 Task: Sort by name.
Action: Mouse moved to (1229, 32)
Screenshot: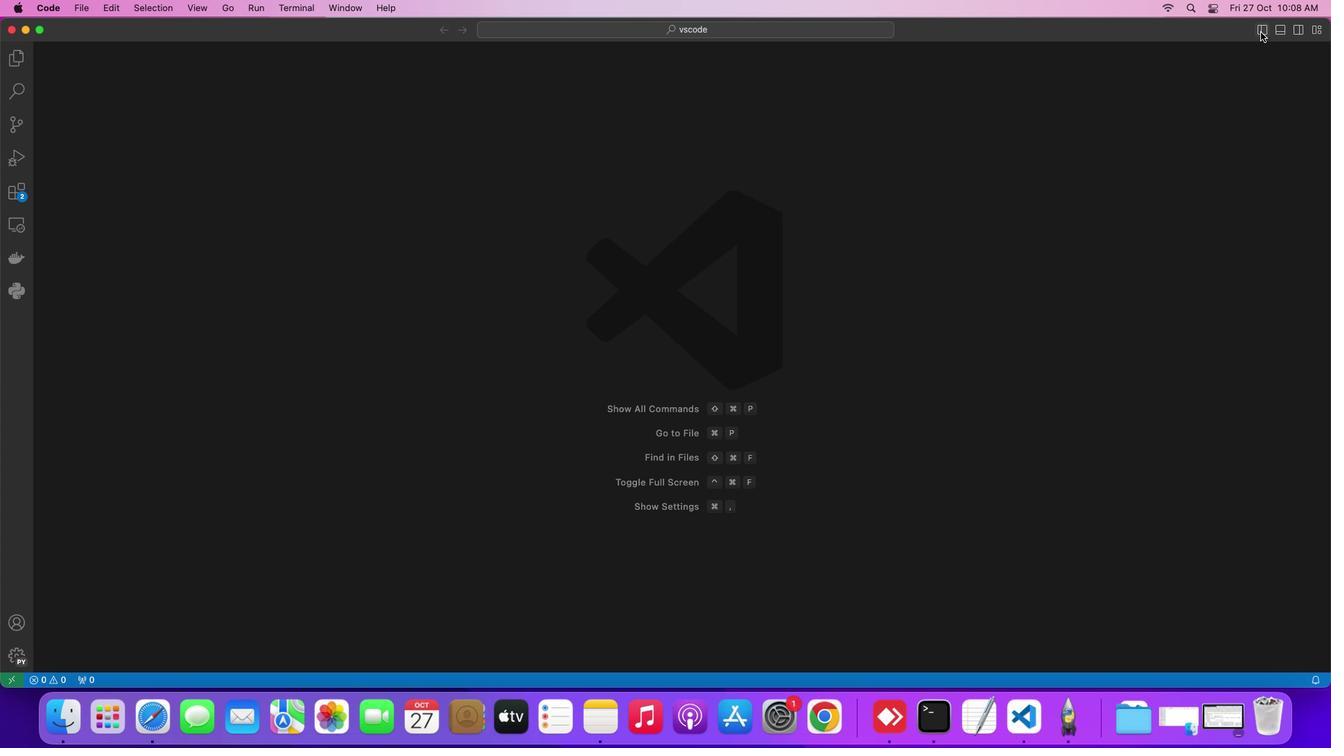 
Action: Mouse pressed left at (1229, 32)
Screenshot: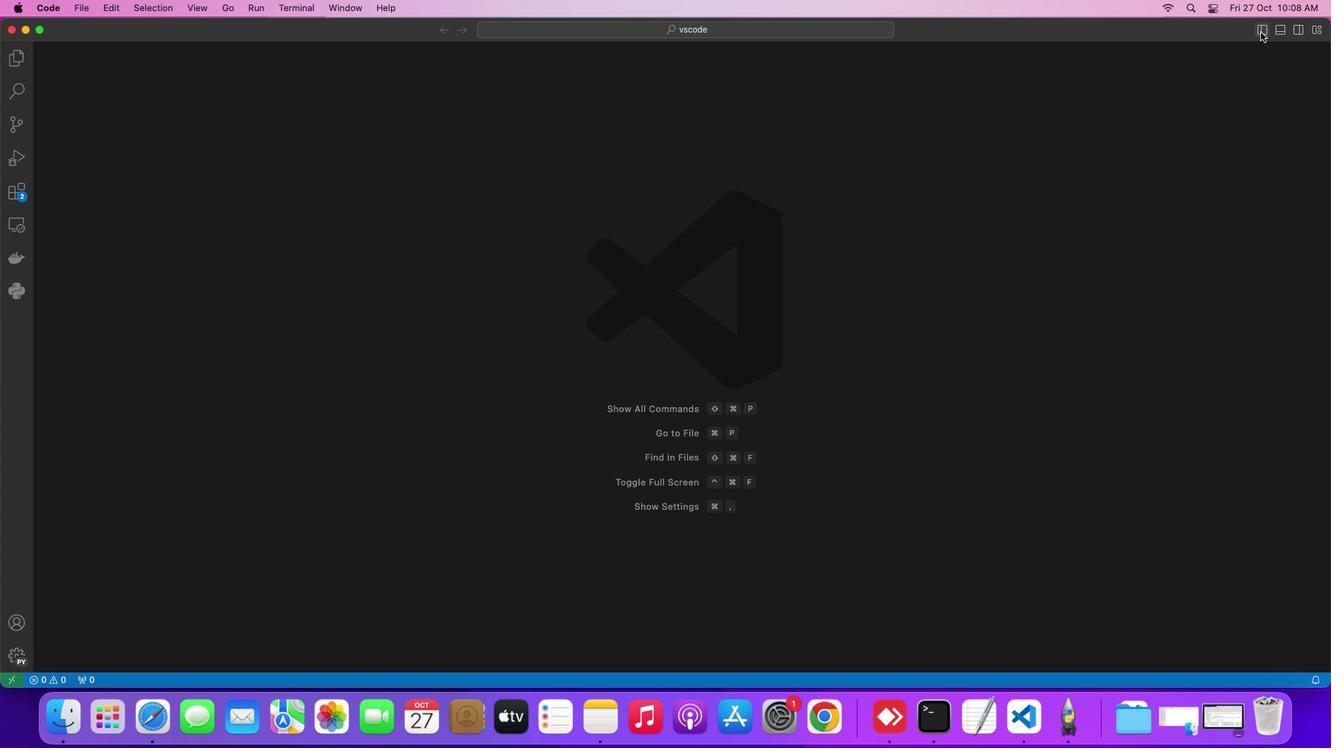 
Action: Mouse moved to (58, 108)
Screenshot: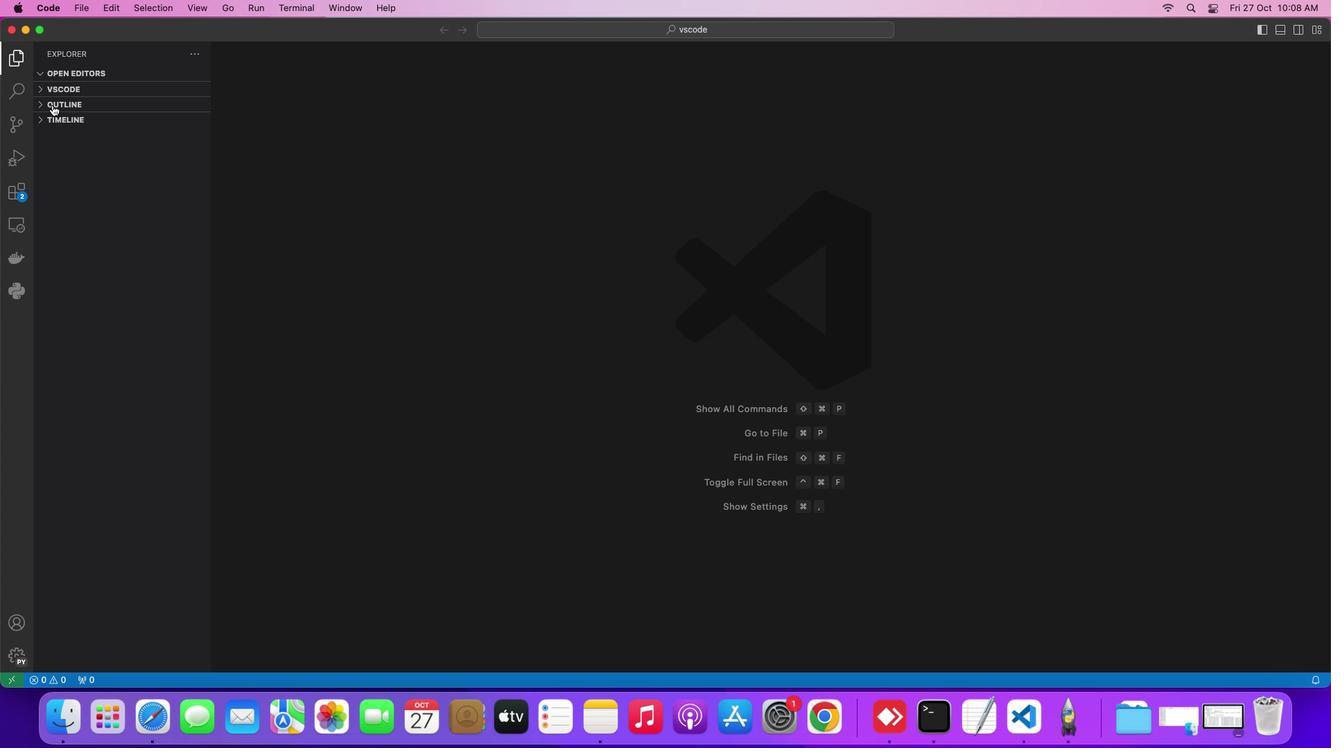 
Action: Mouse pressed left at (58, 108)
Screenshot: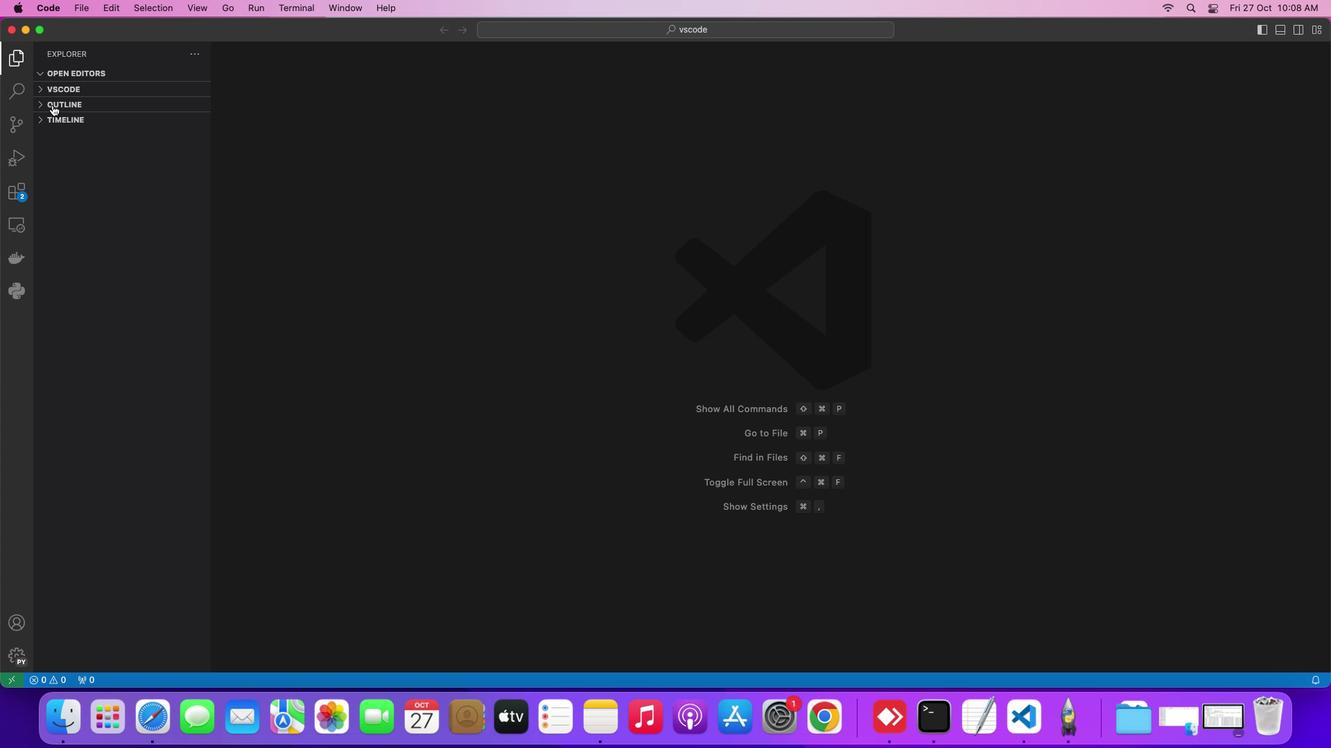 
Action: Mouse moved to (203, 112)
Screenshot: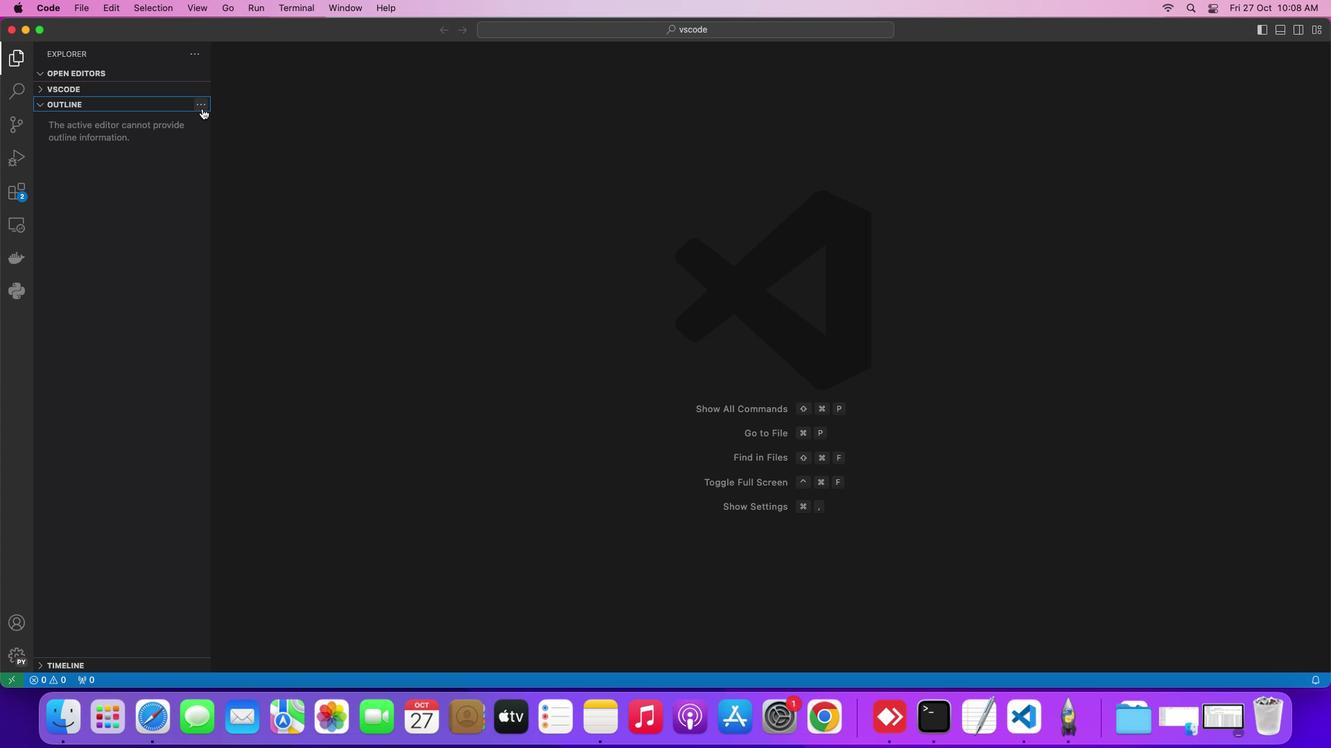 
Action: Mouse pressed left at (203, 112)
Screenshot: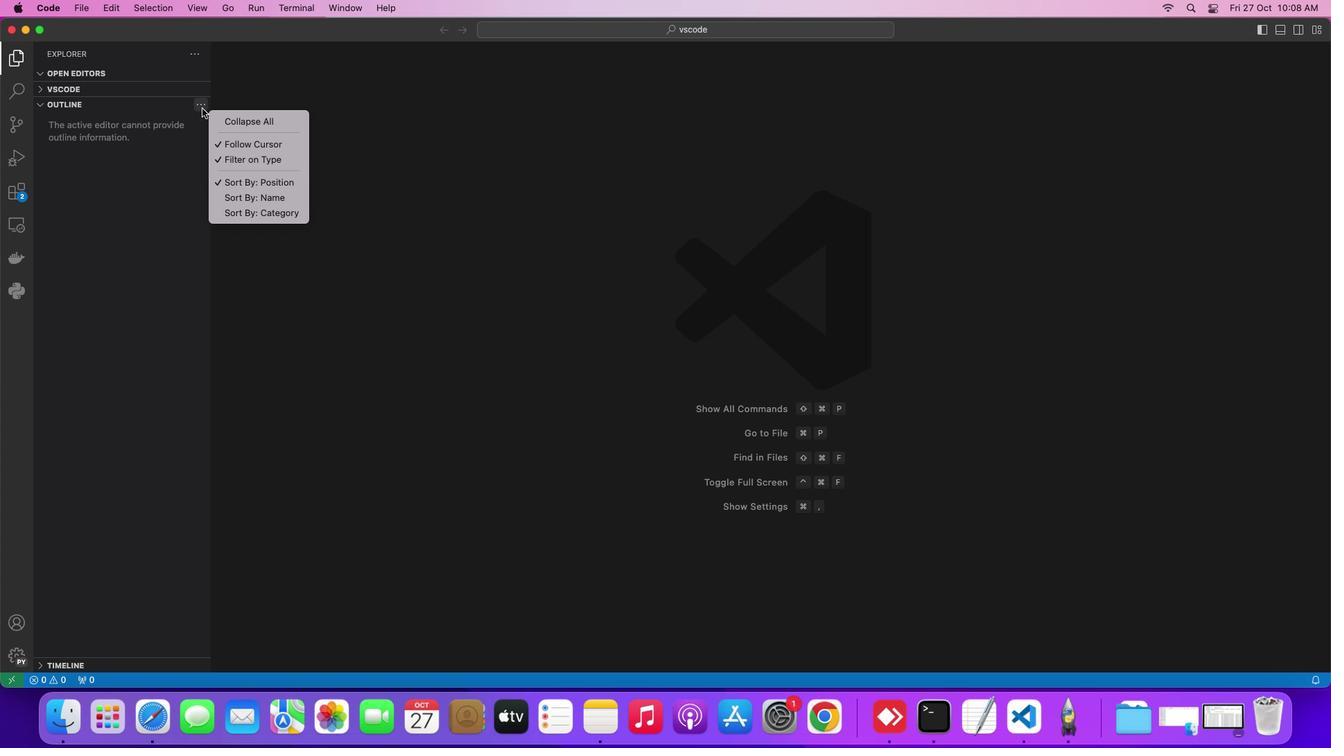 
Action: Mouse moved to (236, 201)
Screenshot: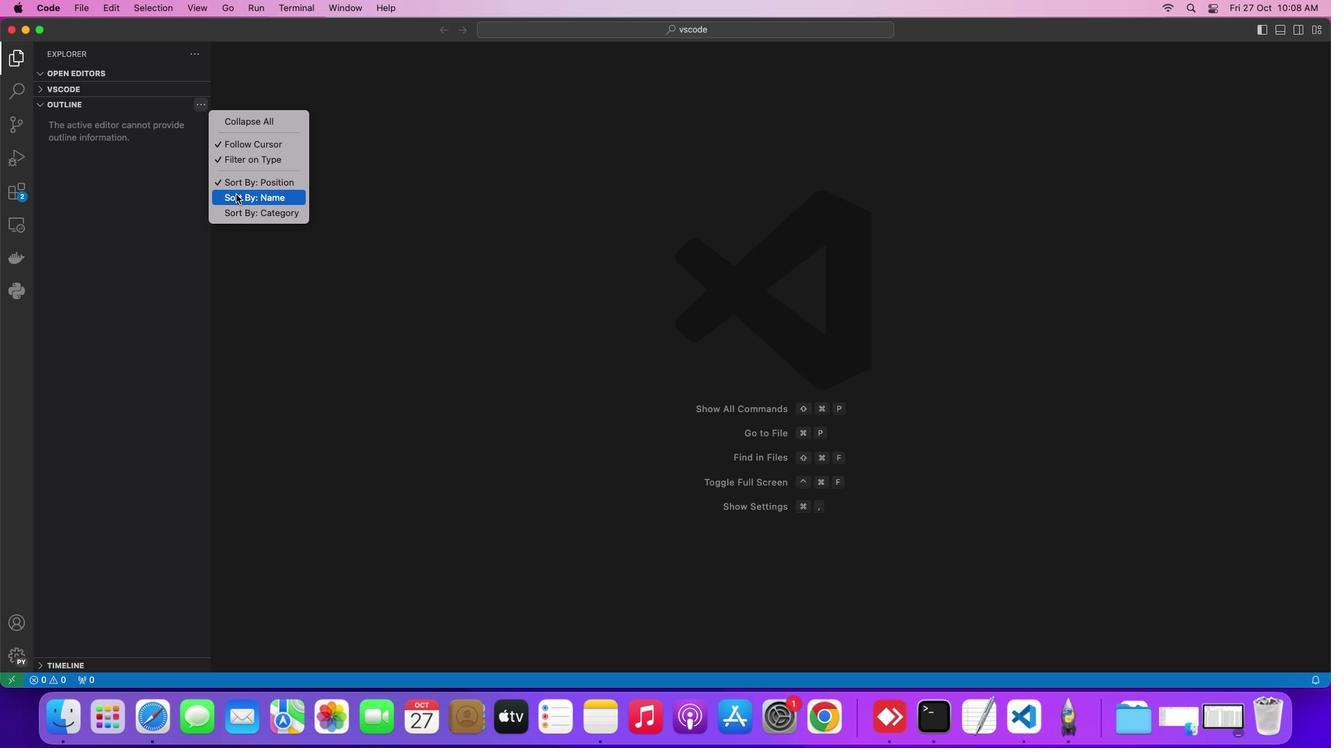 
Action: Mouse pressed left at (236, 201)
Screenshot: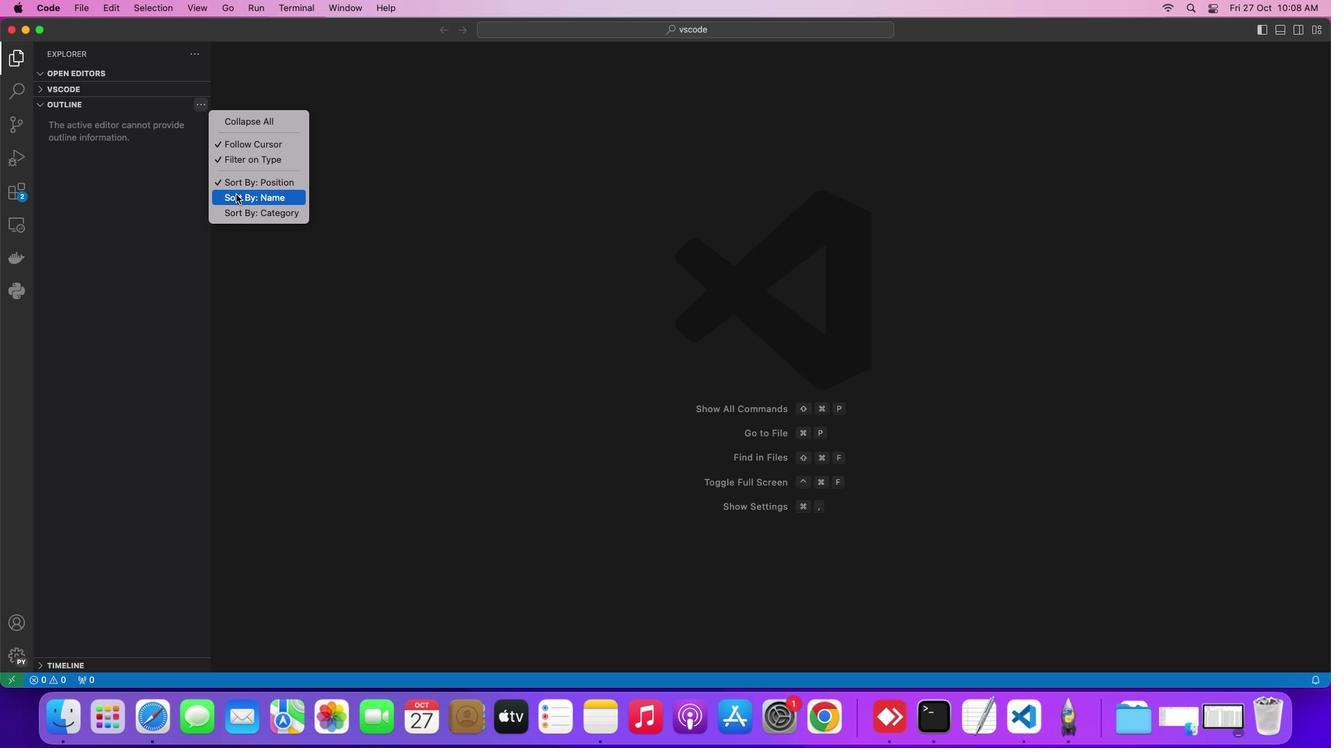 
Action: Mouse moved to (554, 232)
Screenshot: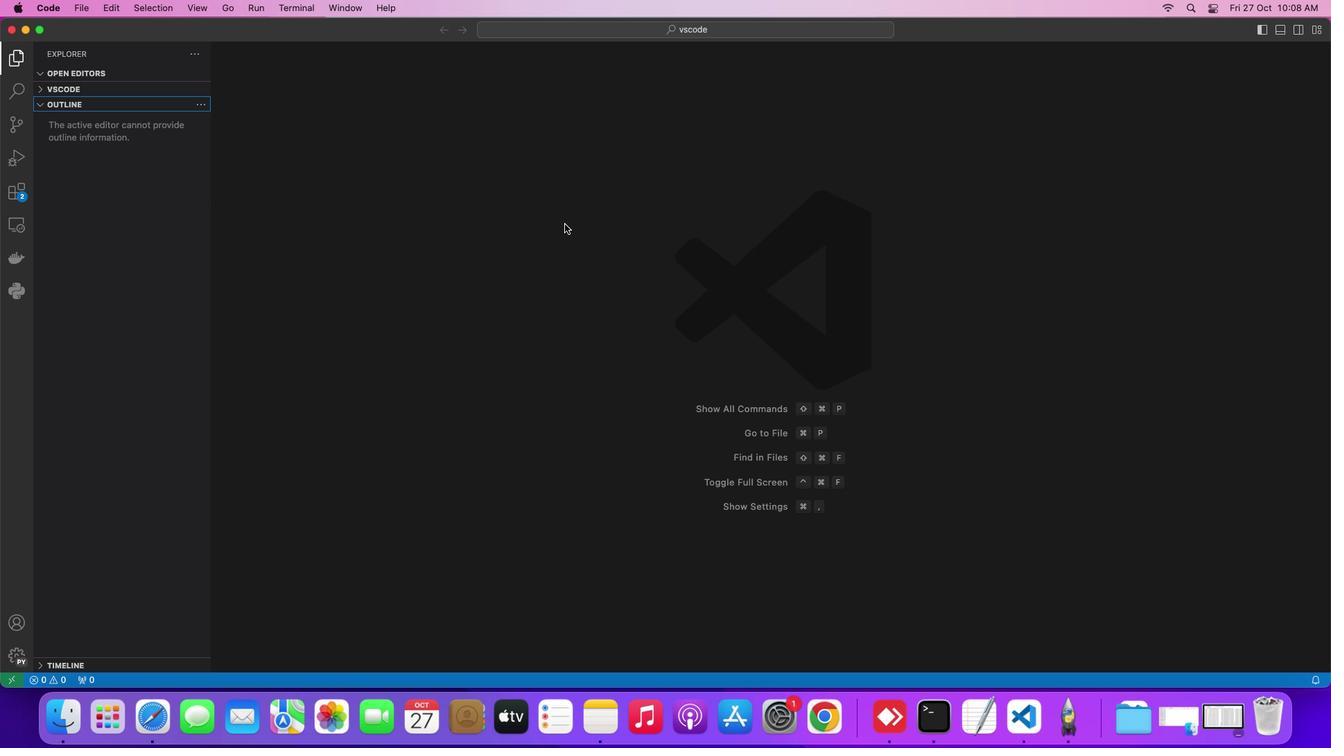 
